 Task: Invite Team Member Softage.2@softage.net to Workspace Customer Relationship Management. Invite Team Member Softage.3@softage.net to Workspace Customer Relationship Management. Invite Team Member Softage.3@softage.net to Workspace Customer Relationship Management
Action: Mouse moved to (1046, 141)
Screenshot: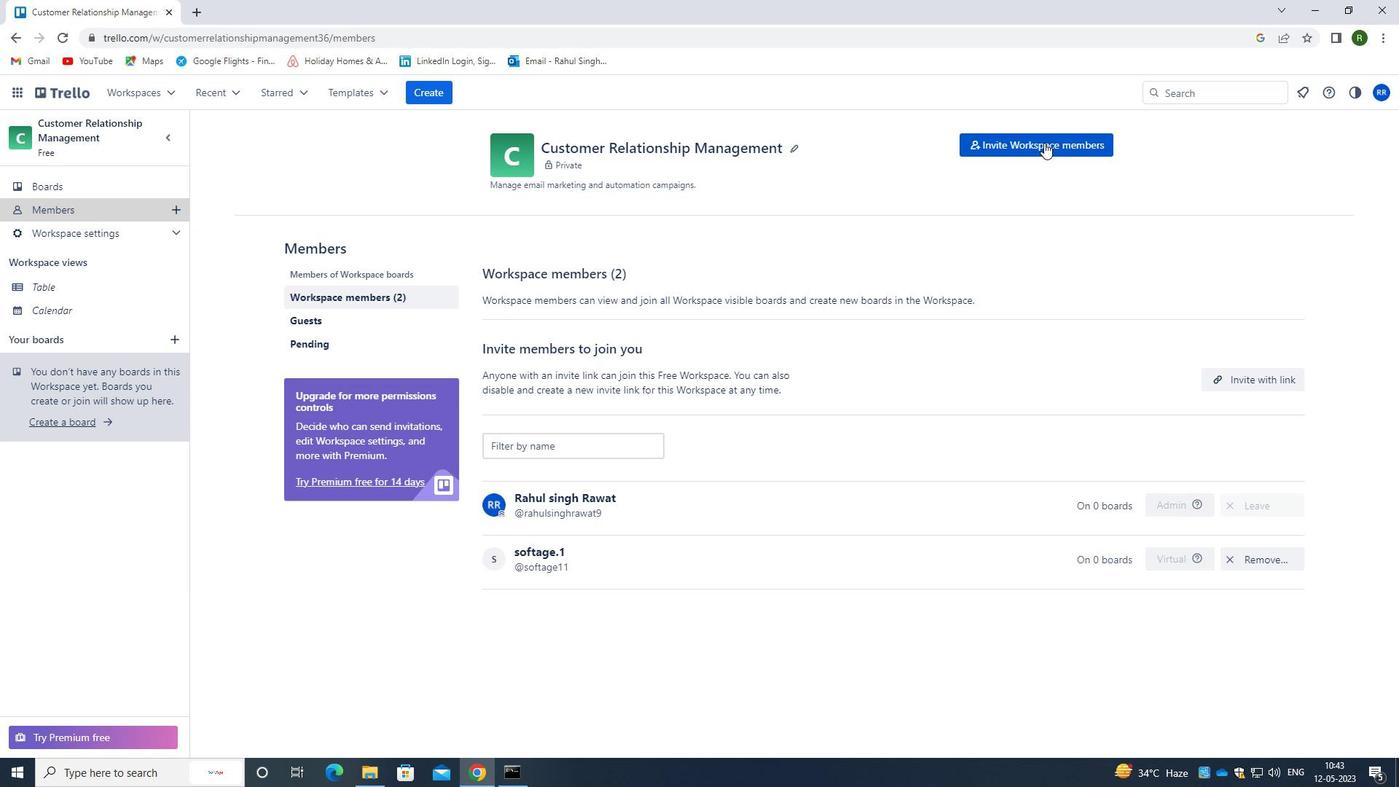 
Action: Mouse pressed left at (1046, 141)
Screenshot: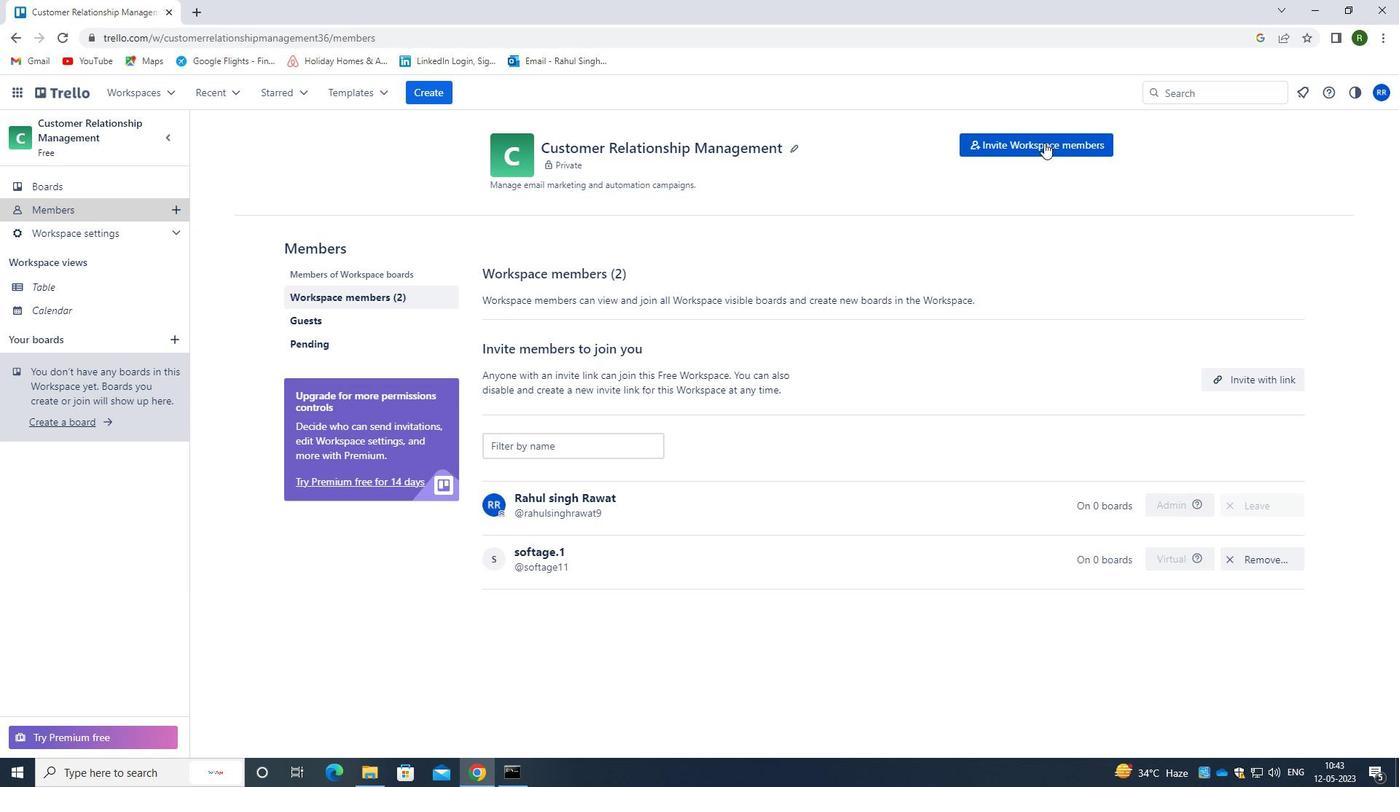 
Action: Mouse moved to (720, 411)
Screenshot: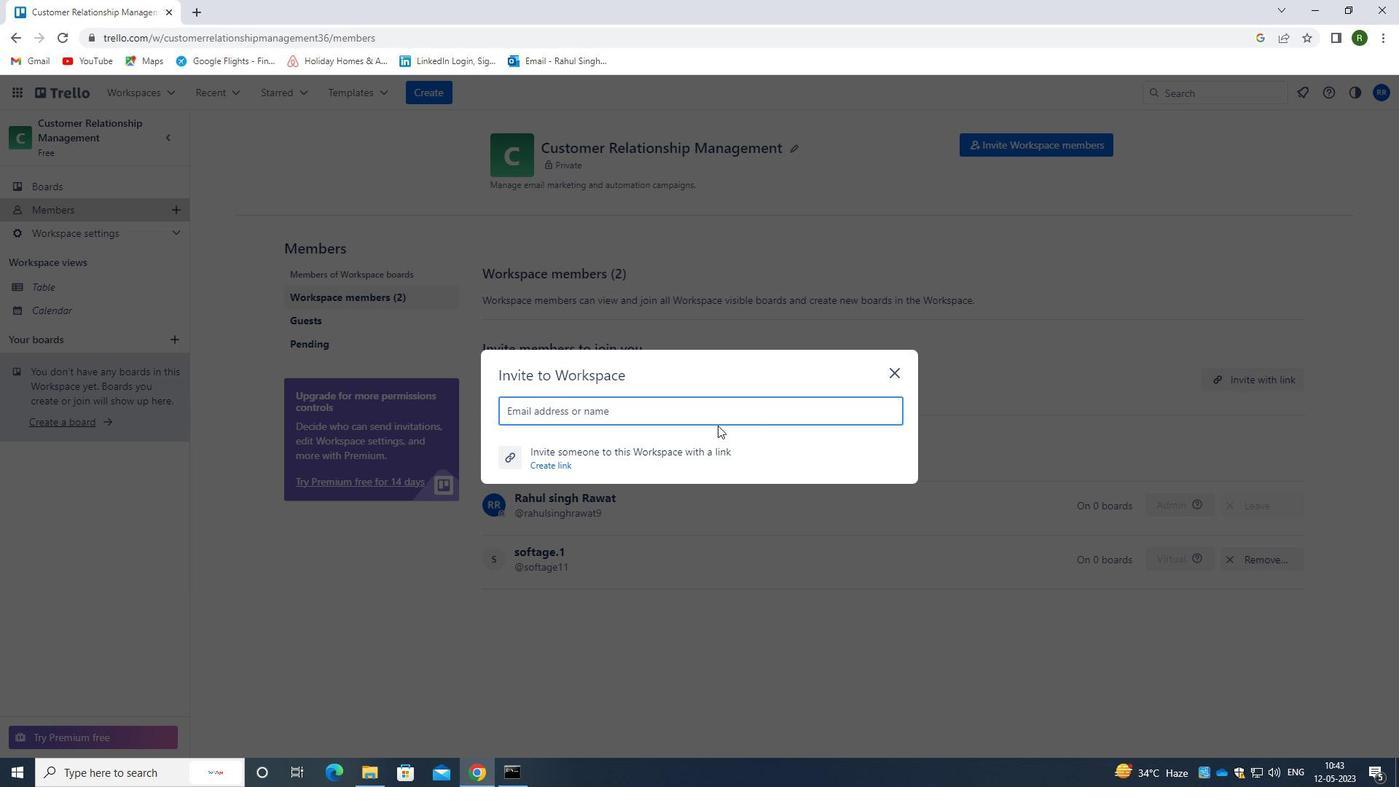 
Action: Key pressed <Key.shift>SOFTAGE.2<Key.shift>@SOFTAGE.NET
Screenshot: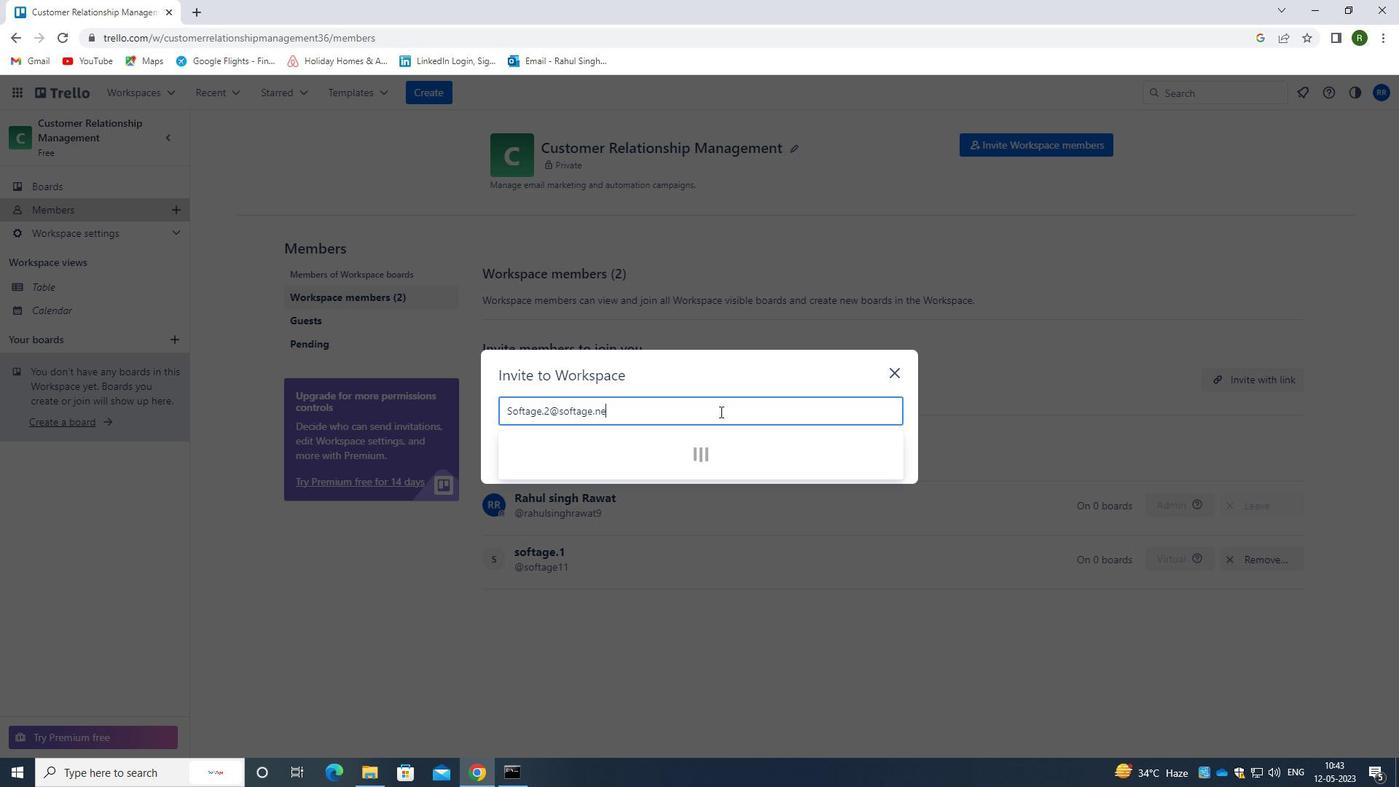 
Action: Mouse moved to (599, 452)
Screenshot: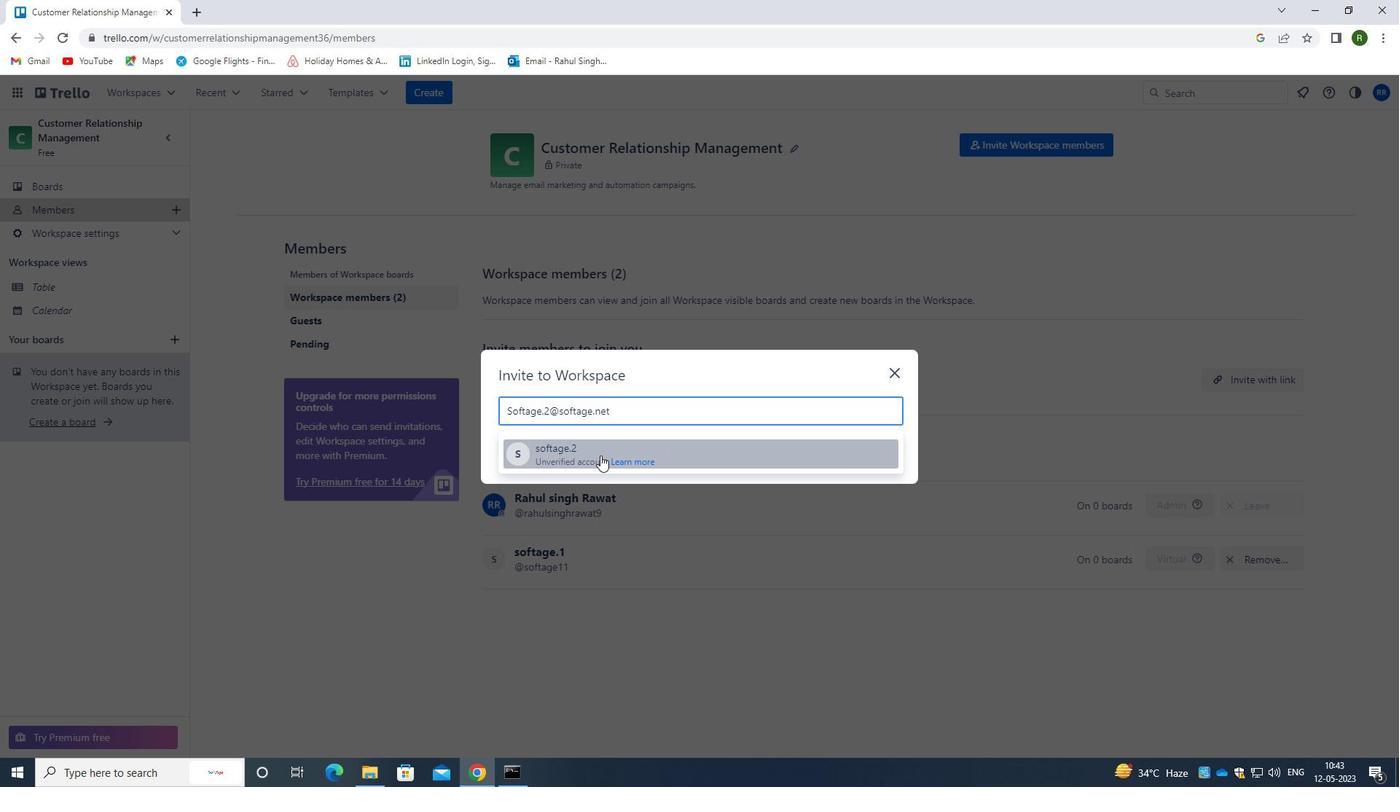 
Action: Mouse pressed left at (599, 452)
Screenshot: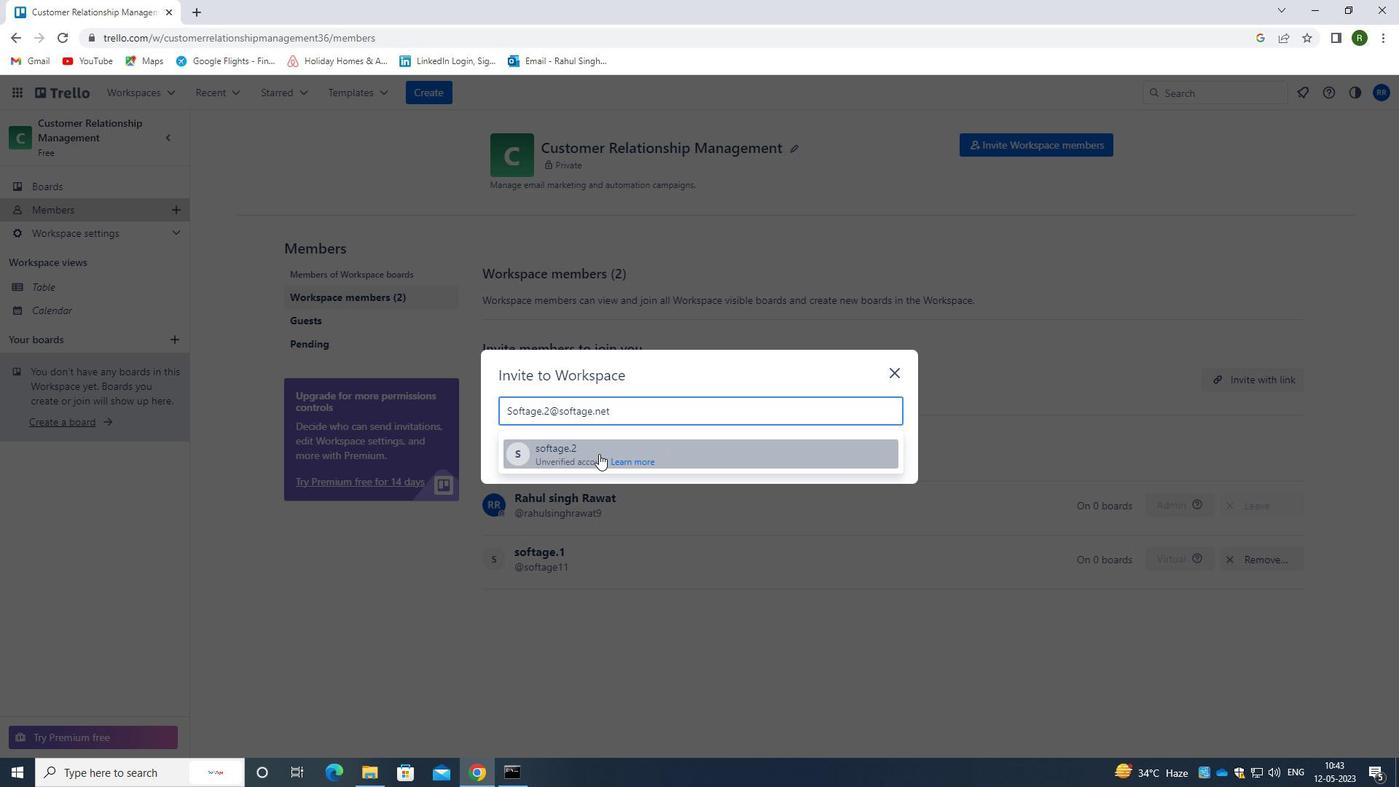 
Action: Mouse moved to (884, 382)
Screenshot: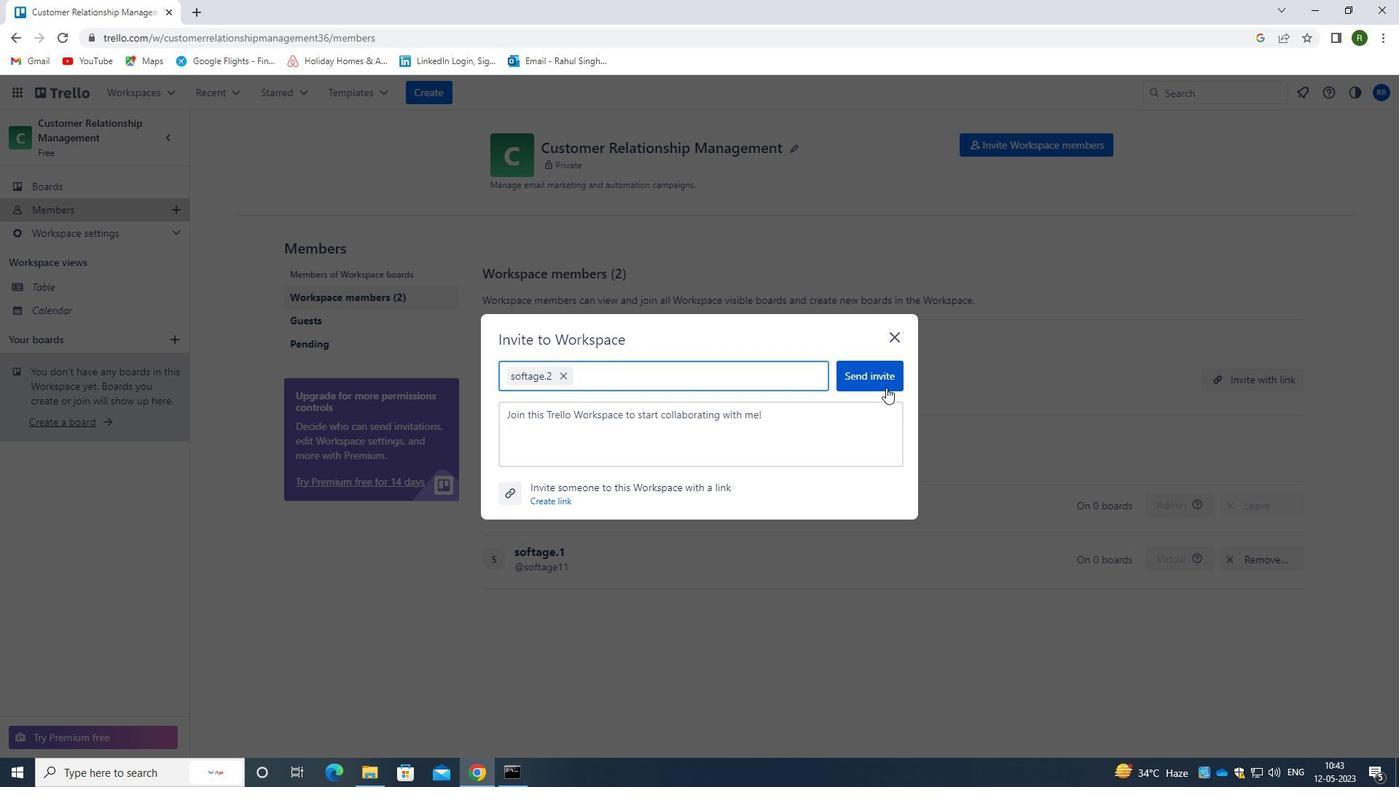 
Action: Mouse pressed left at (884, 382)
Screenshot: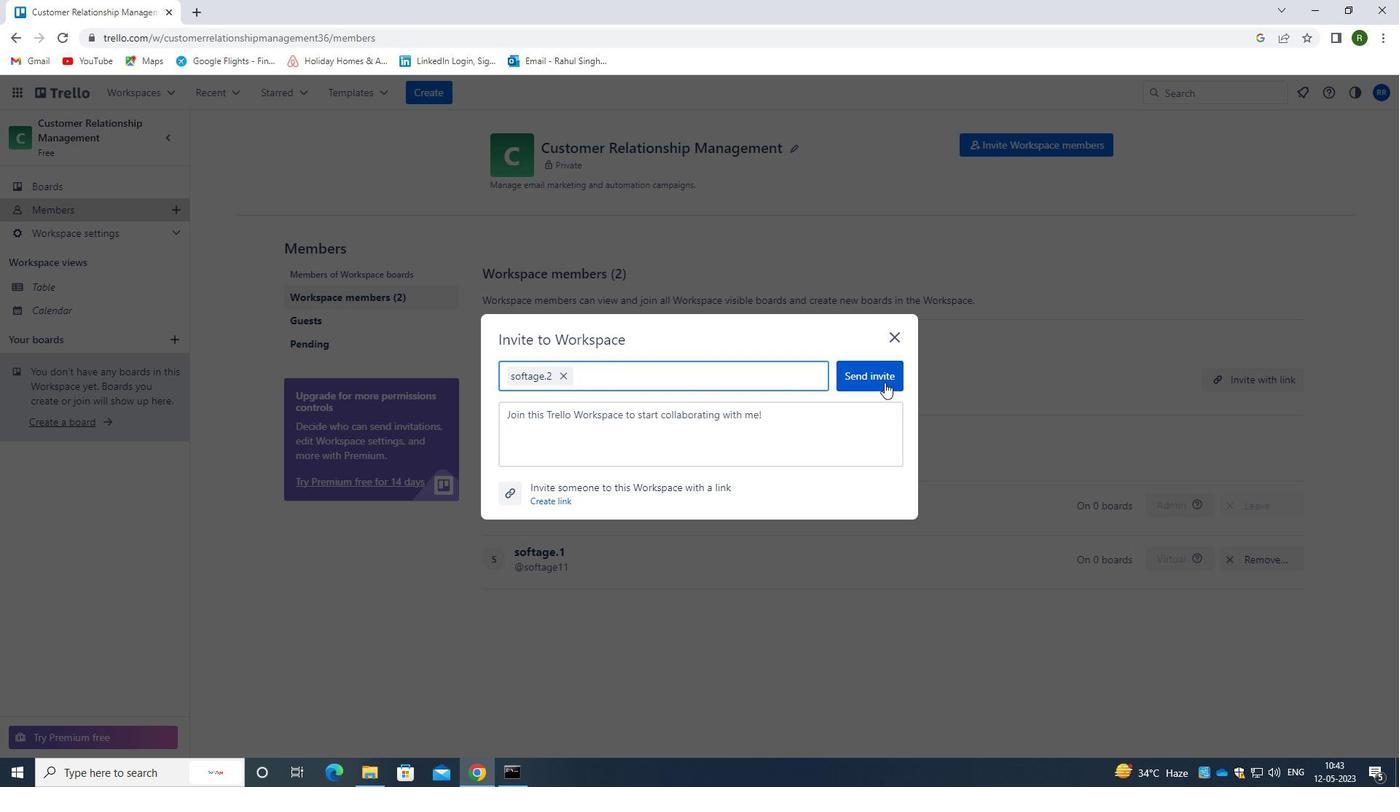 
Action: Mouse moved to (1035, 138)
Screenshot: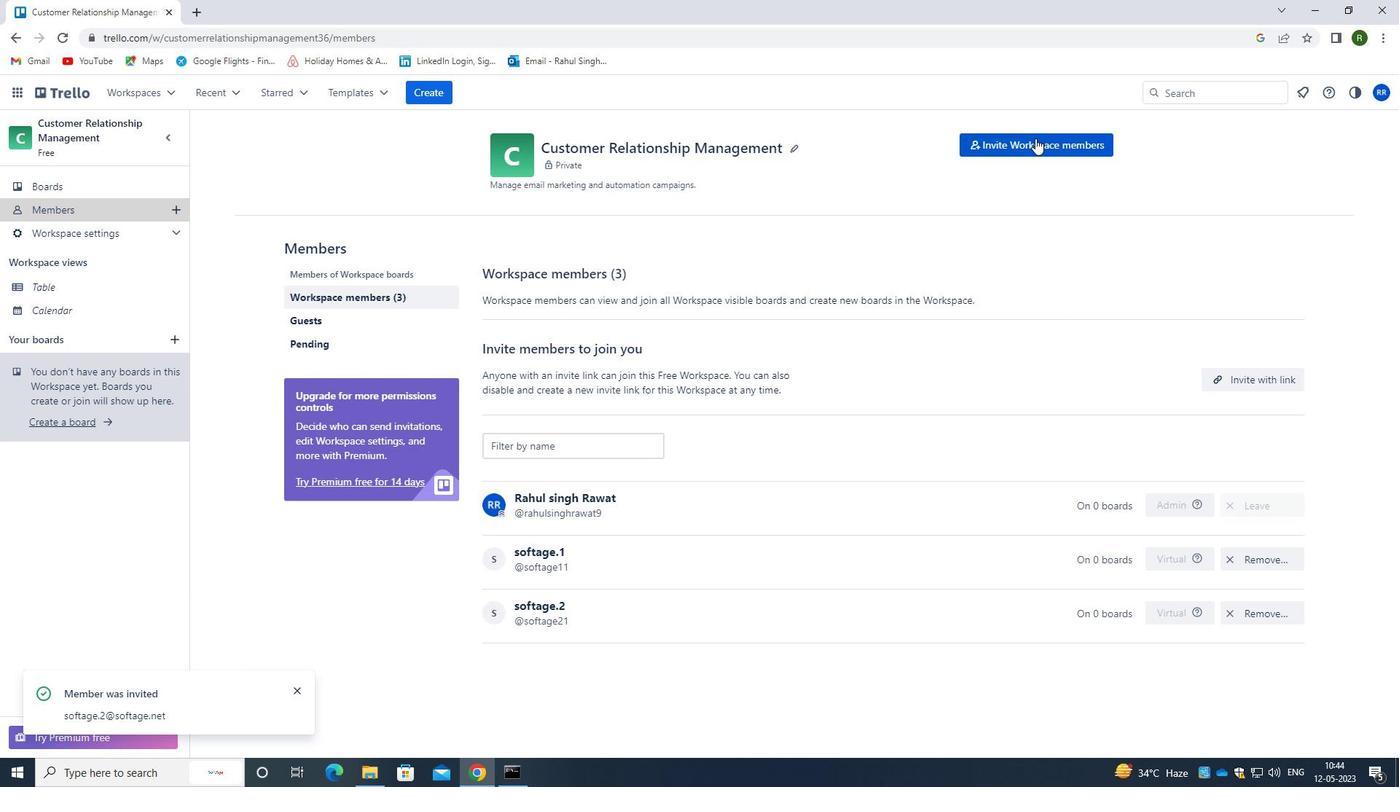 
Action: Mouse pressed left at (1035, 138)
Screenshot: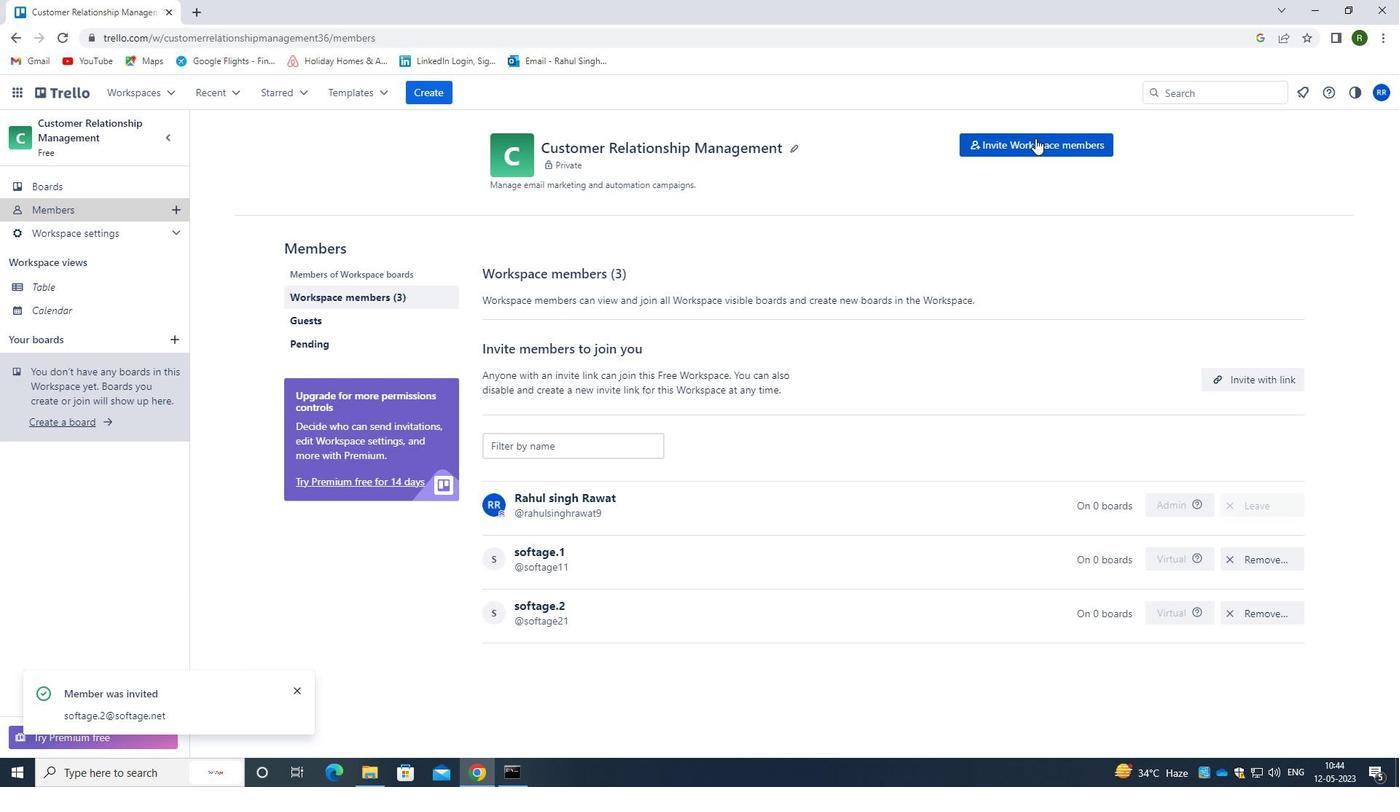 
Action: Mouse moved to (701, 407)
Screenshot: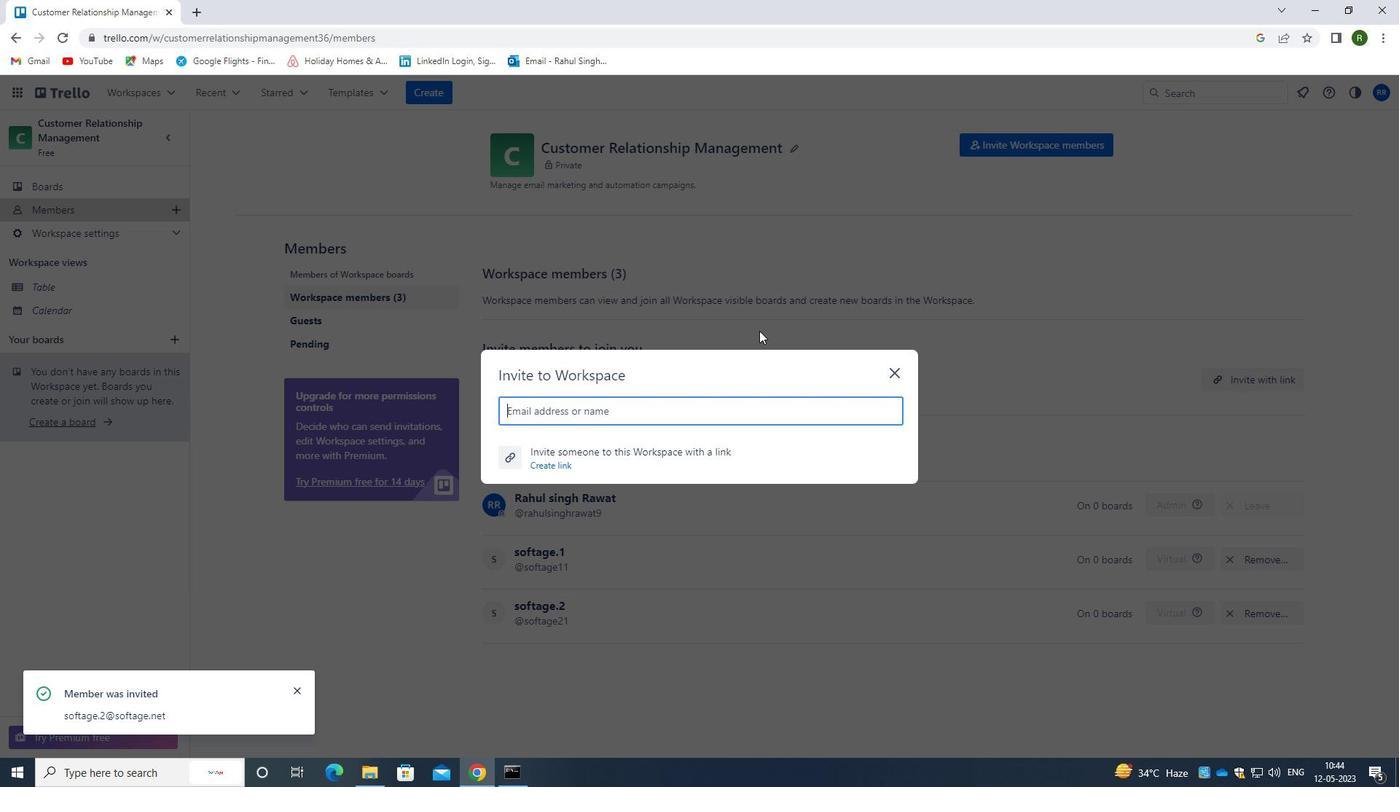 
Action: Key pressed <Key.shift>SOFTAGE.3<Key.shift>@SOFTAGE.NET
Screenshot: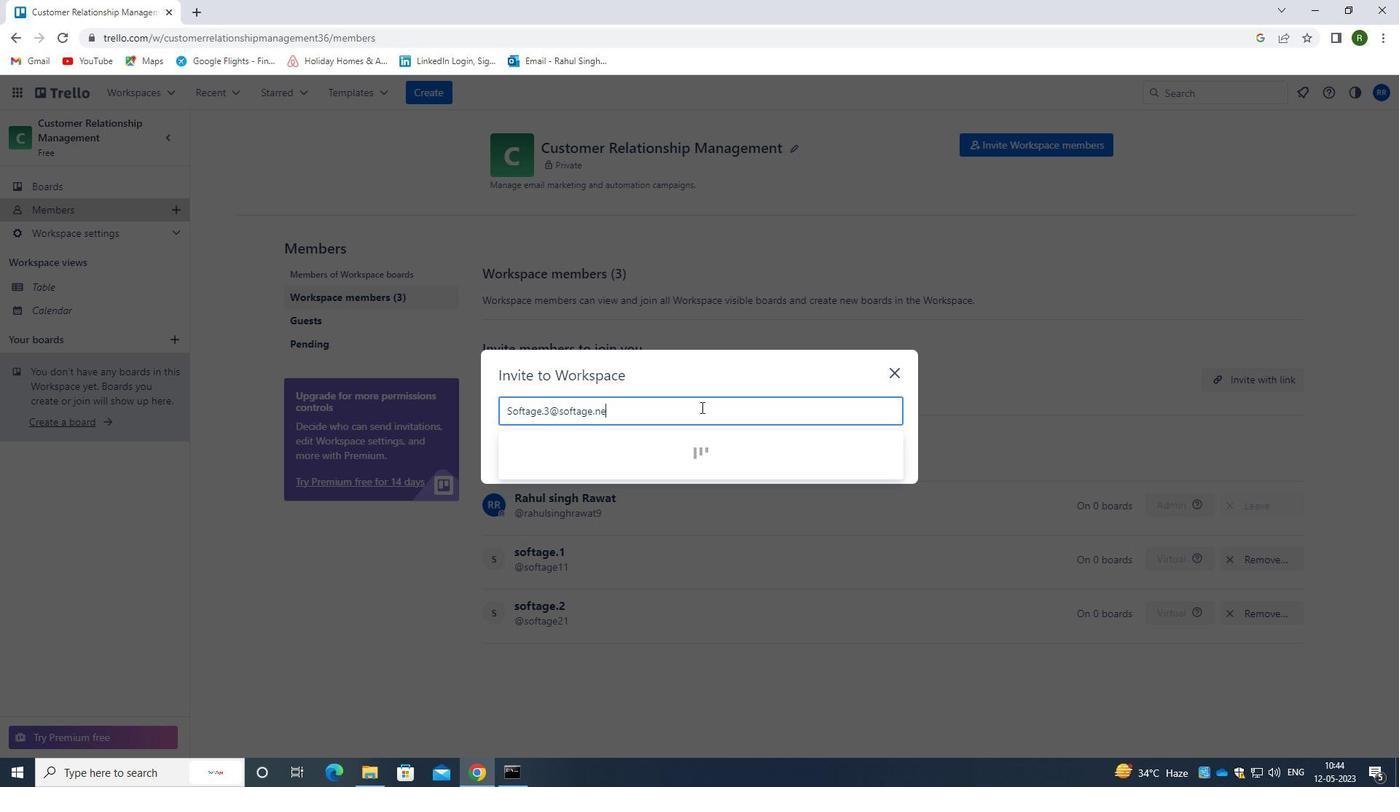 
Action: Mouse moved to (667, 452)
Screenshot: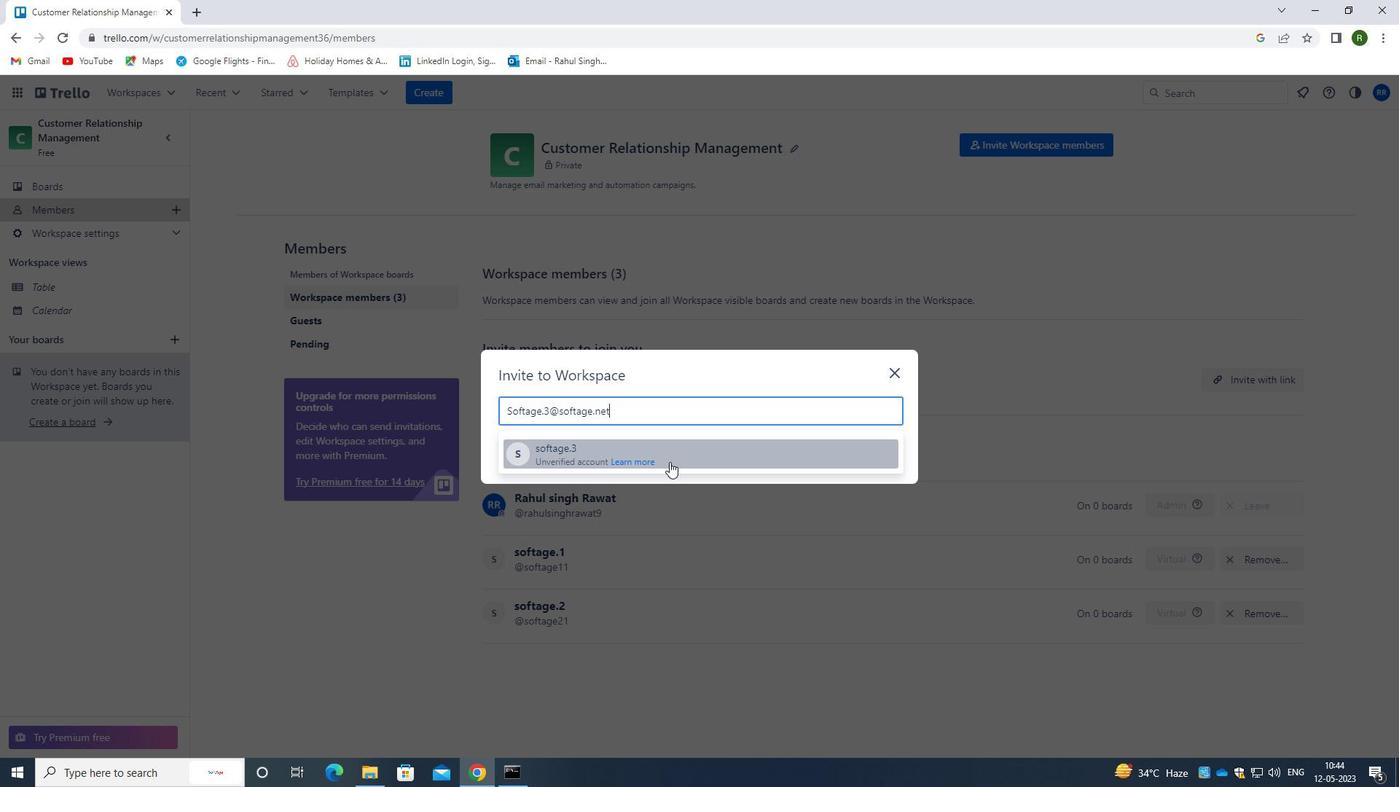 
Action: Mouse pressed left at (667, 452)
Screenshot: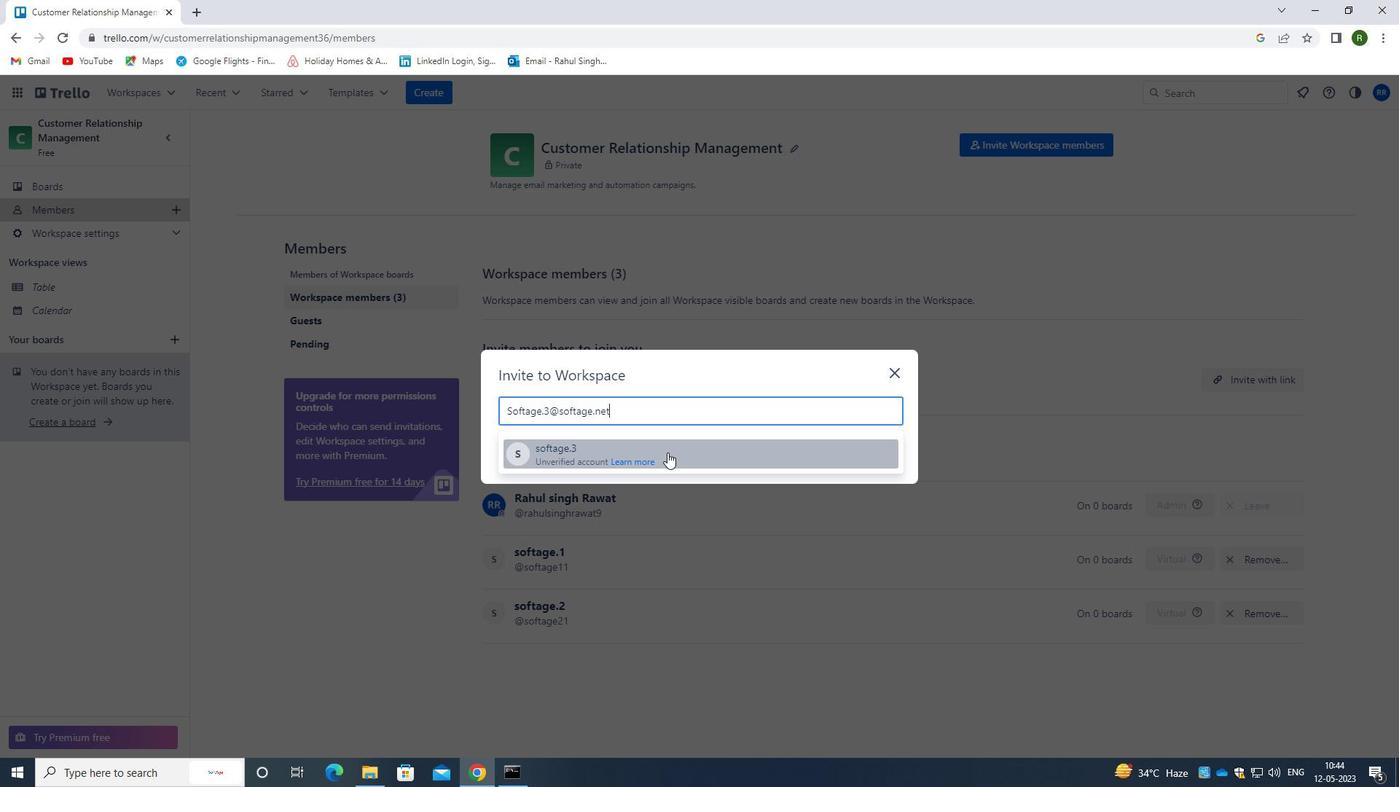 
Action: Mouse moved to (849, 377)
Screenshot: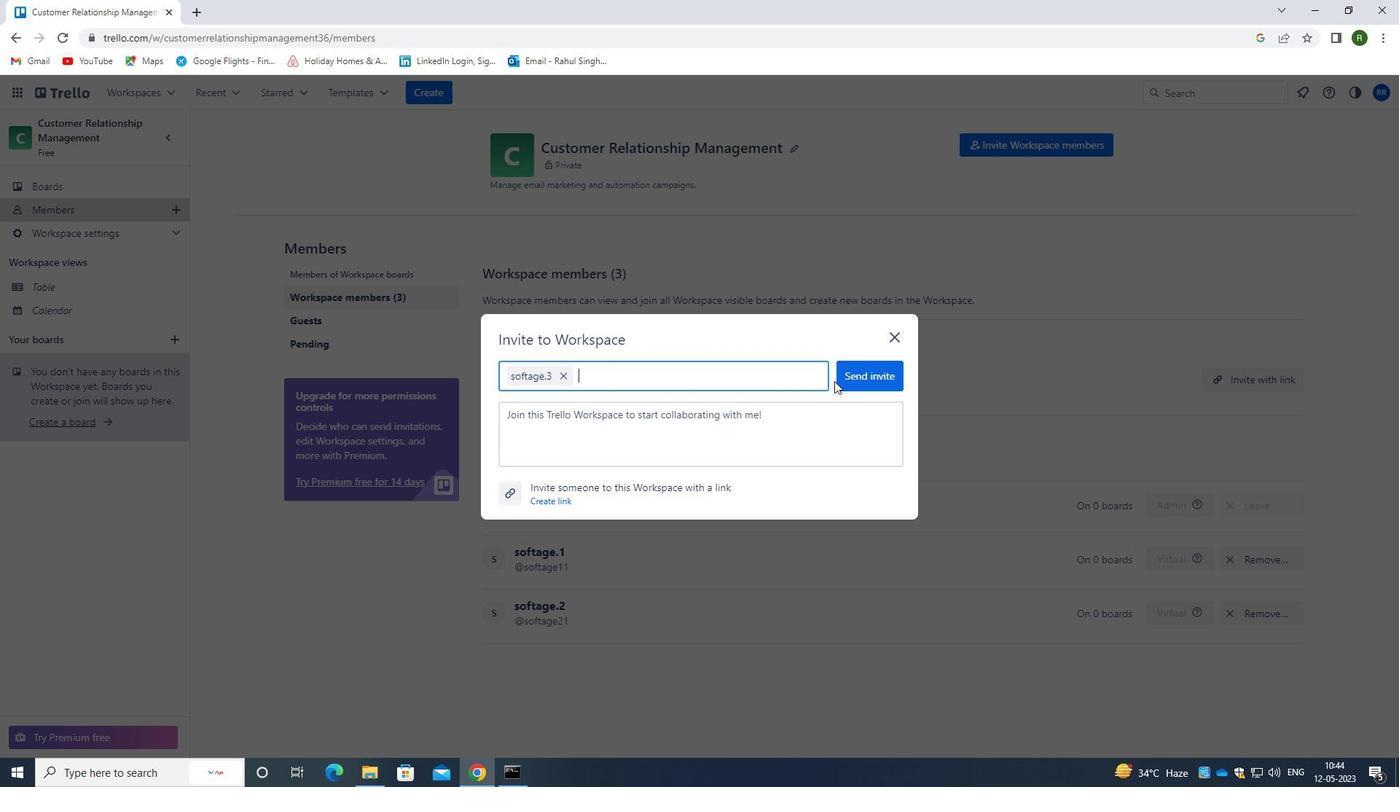 
Action: Mouse pressed left at (849, 377)
Screenshot: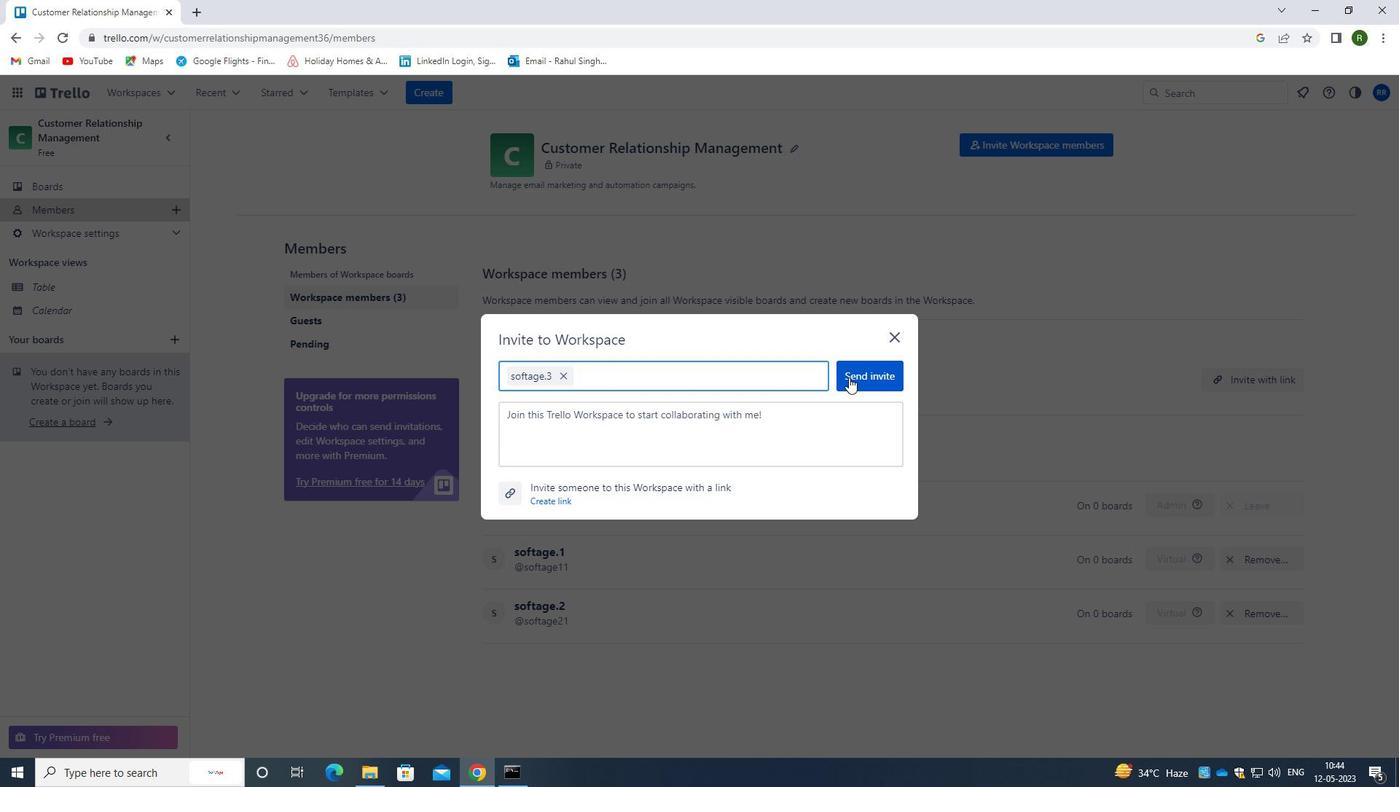 
Action: Mouse moved to (688, 340)
Screenshot: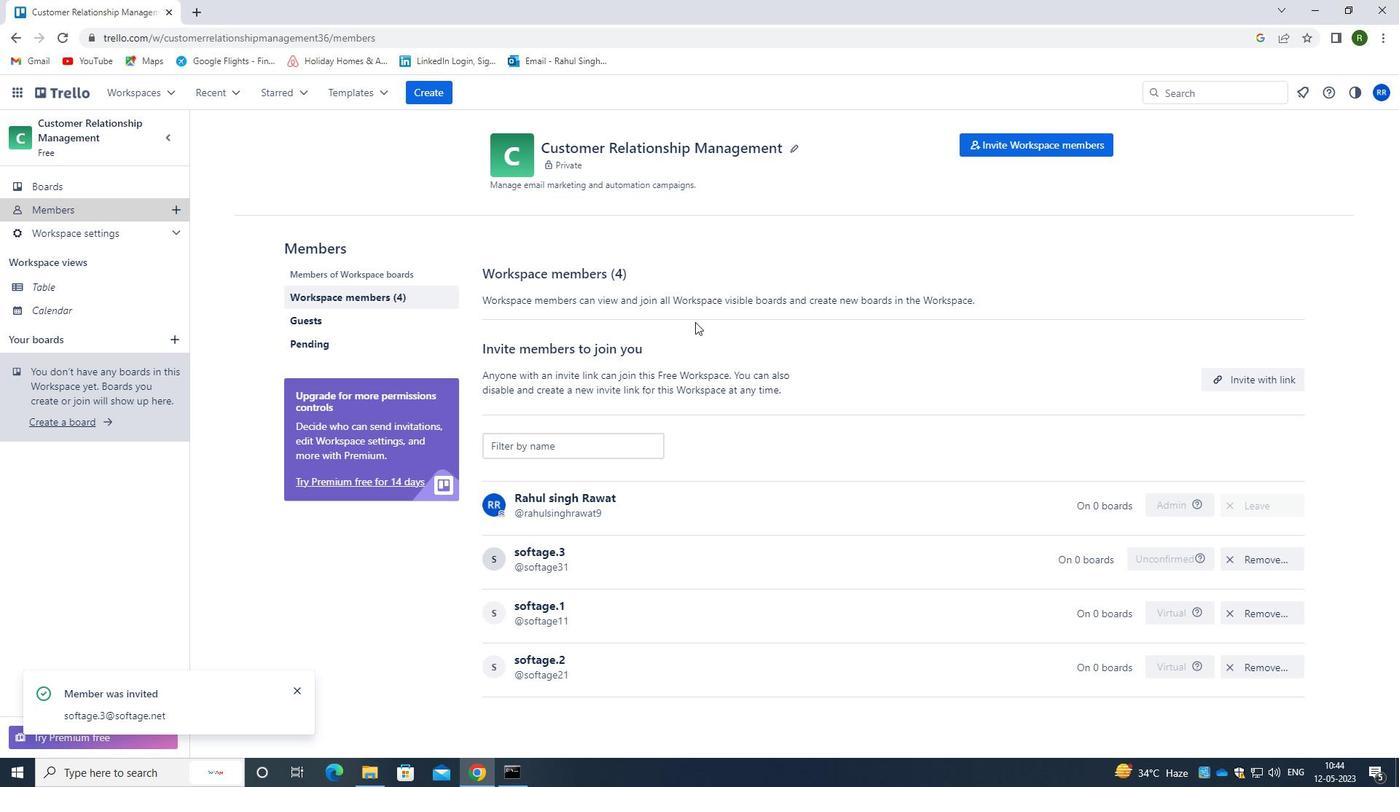 
